 Task: Switch to Schedule View in Outlook Calendar and then return to the email view.
Action: Mouse moved to (13, 60)
Screenshot: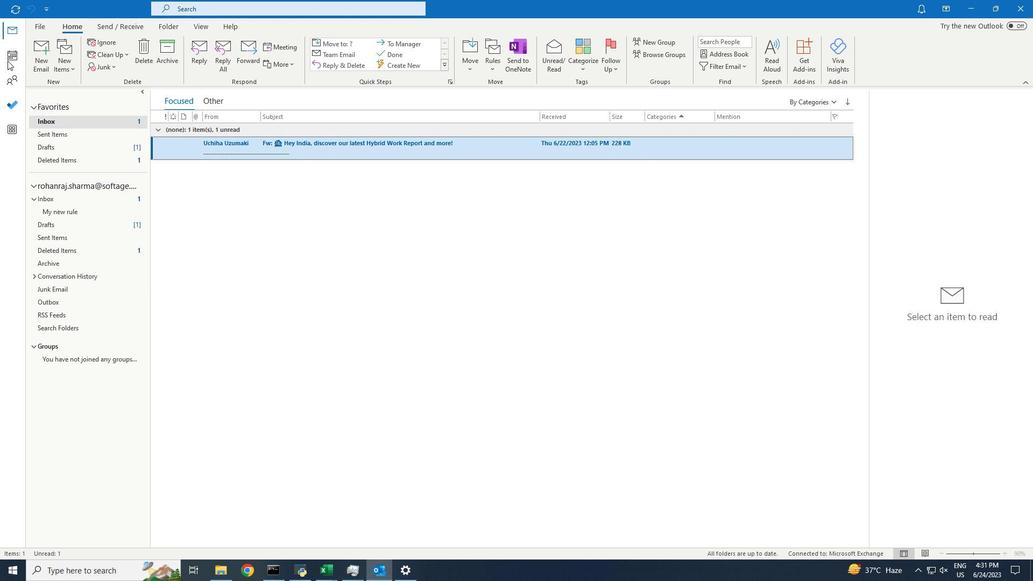 
Action: Mouse pressed left at (13, 60)
Screenshot: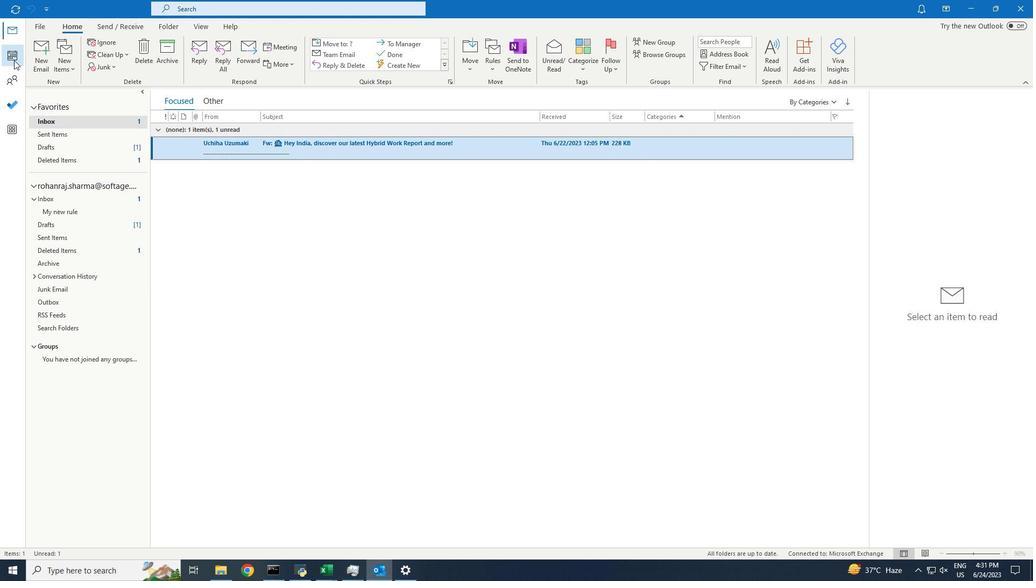 
Action: Mouse moved to (197, 28)
Screenshot: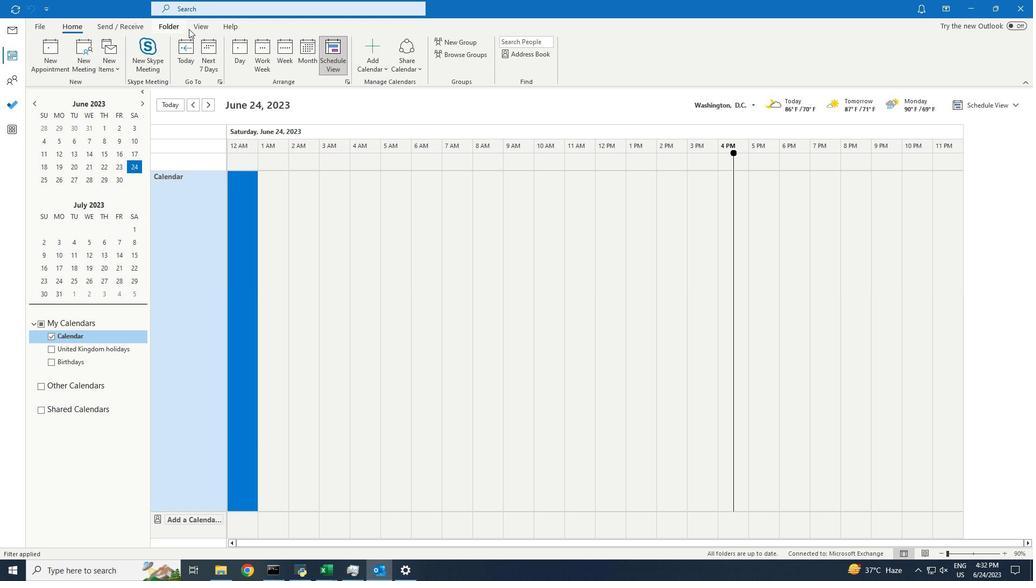 
Action: Mouse pressed left at (197, 28)
Screenshot: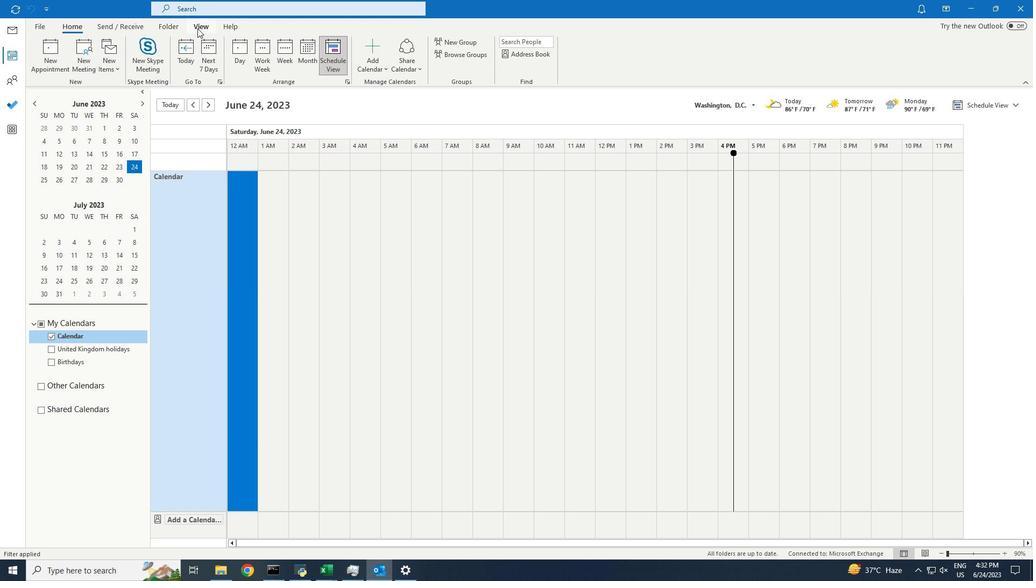
Action: Mouse moved to (254, 42)
Screenshot: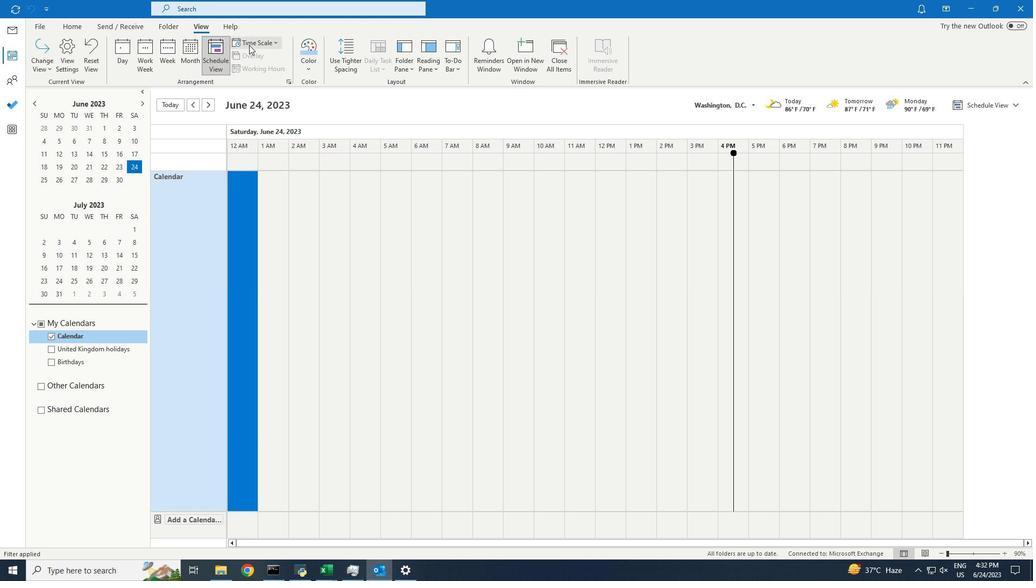 
Action: Mouse pressed left at (254, 42)
Screenshot: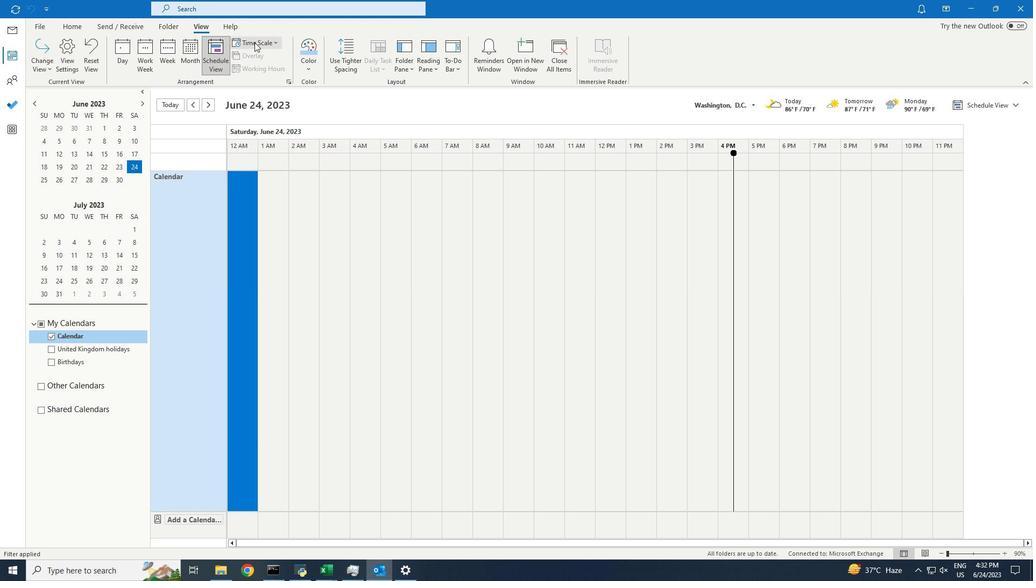 
Action: Mouse moved to (259, 115)
Screenshot: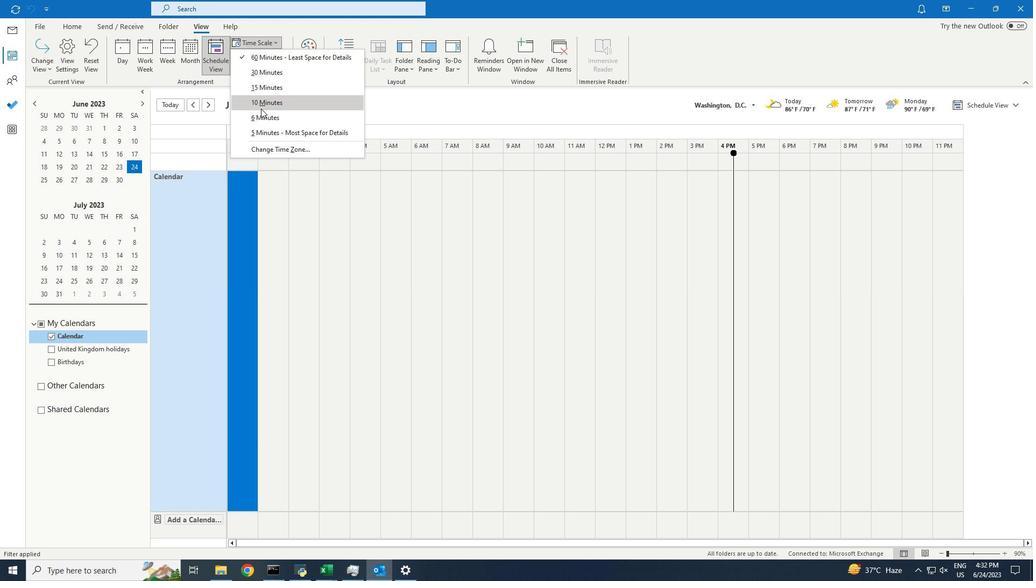 
Action: Mouse pressed left at (259, 115)
Screenshot: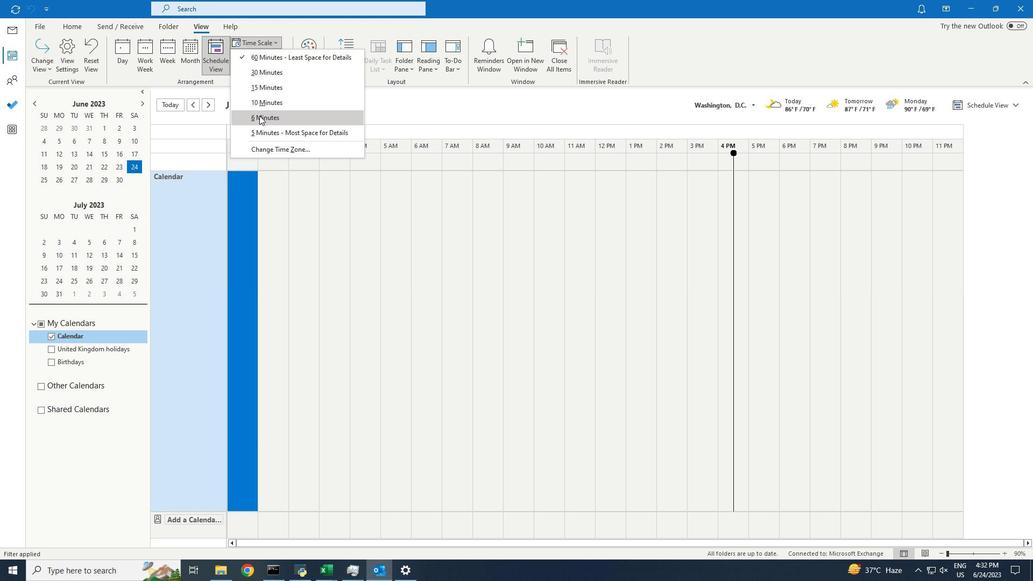 
Action: Mouse moved to (277, 212)
Screenshot: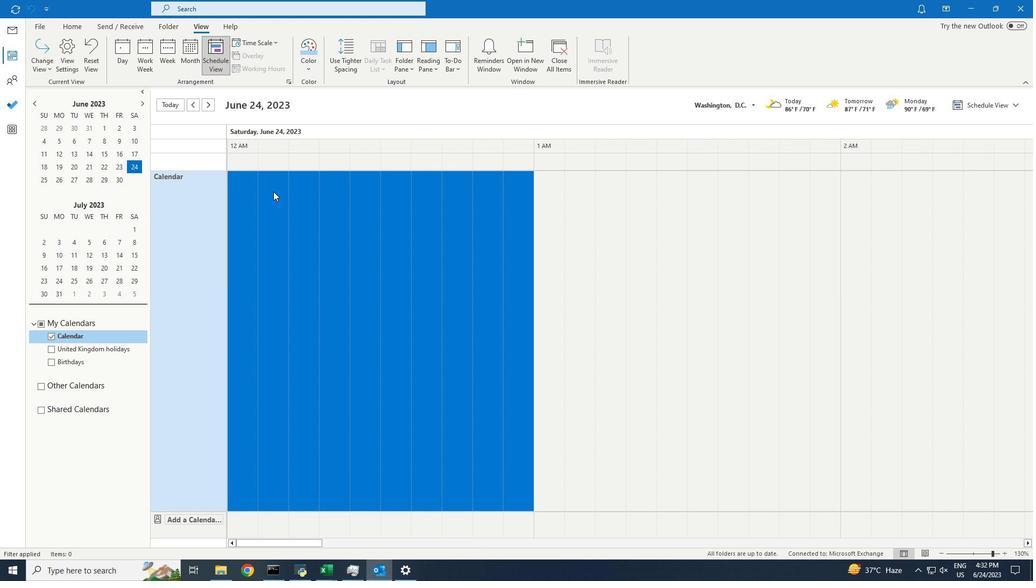 
